 Task: Add the task  Changes made by one user not being visible to another user to the section Feature Flagging Sprint in the project ZestTech and add a Due Date to the respective task as 2024/05/23.
Action: Mouse moved to (1084, 679)
Screenshot: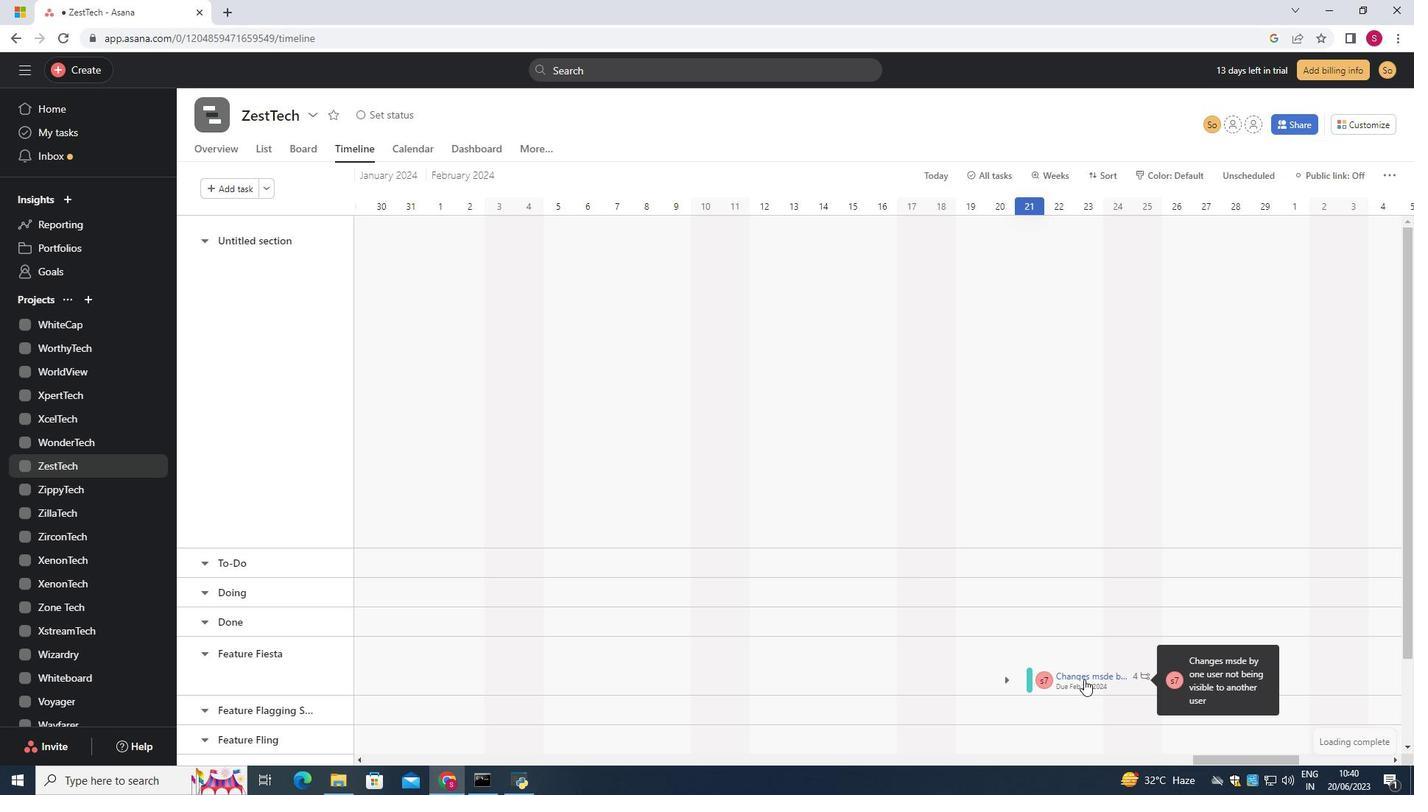 
Action: Mouse pressed left at (1084, 679)
Screenshot: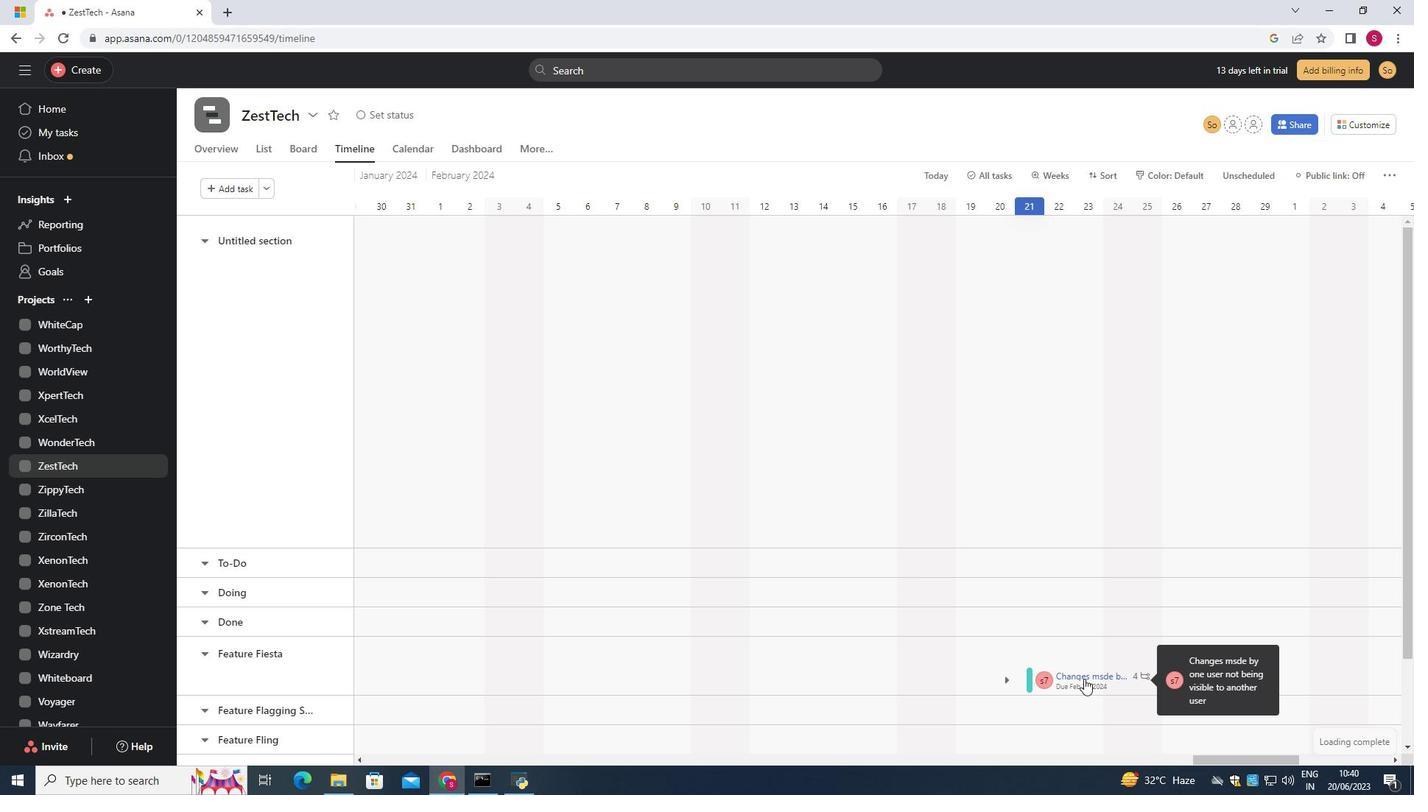 
Action: Mouse moved to (1139, 342)
Screenshot: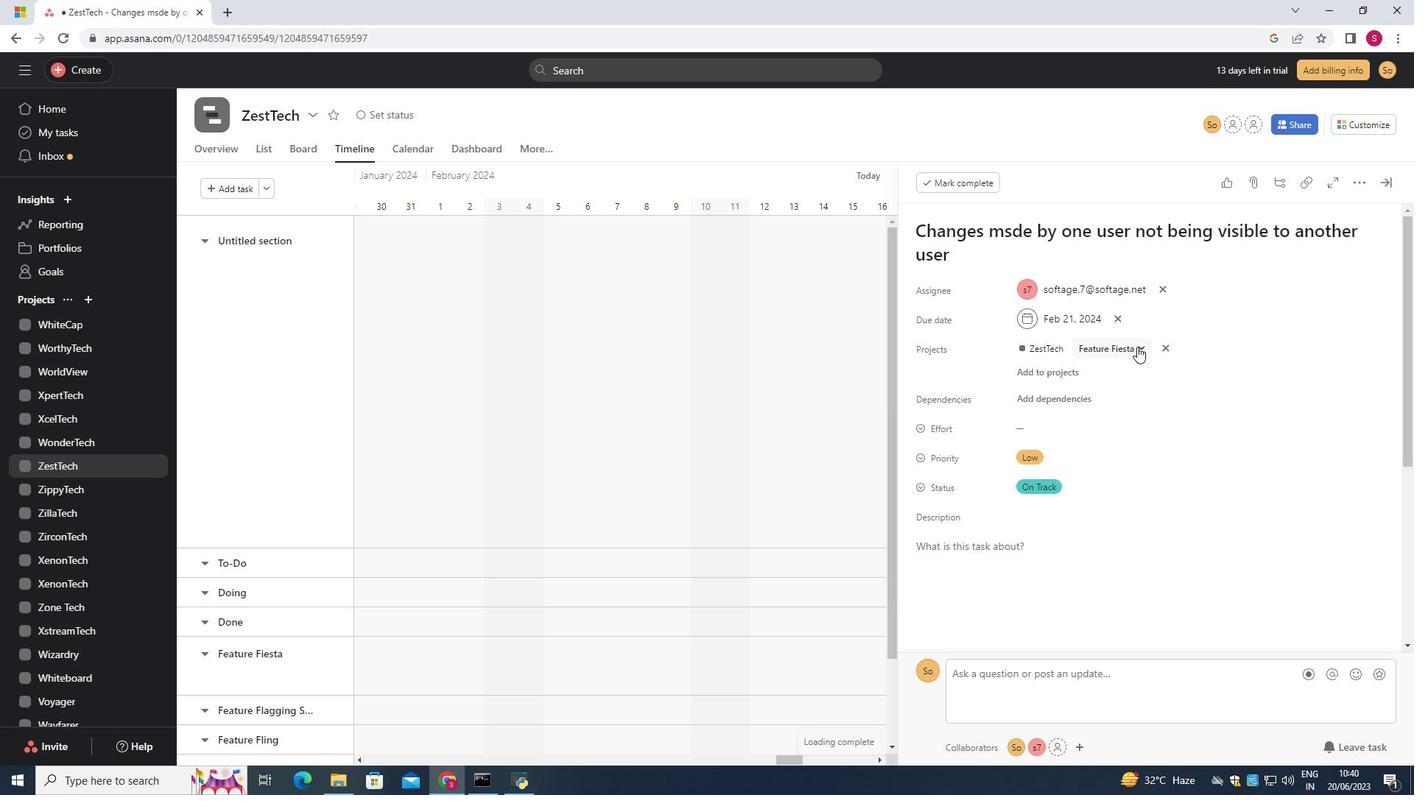 
Action: Mouse pressed left at (1139, 342)
Screenshot: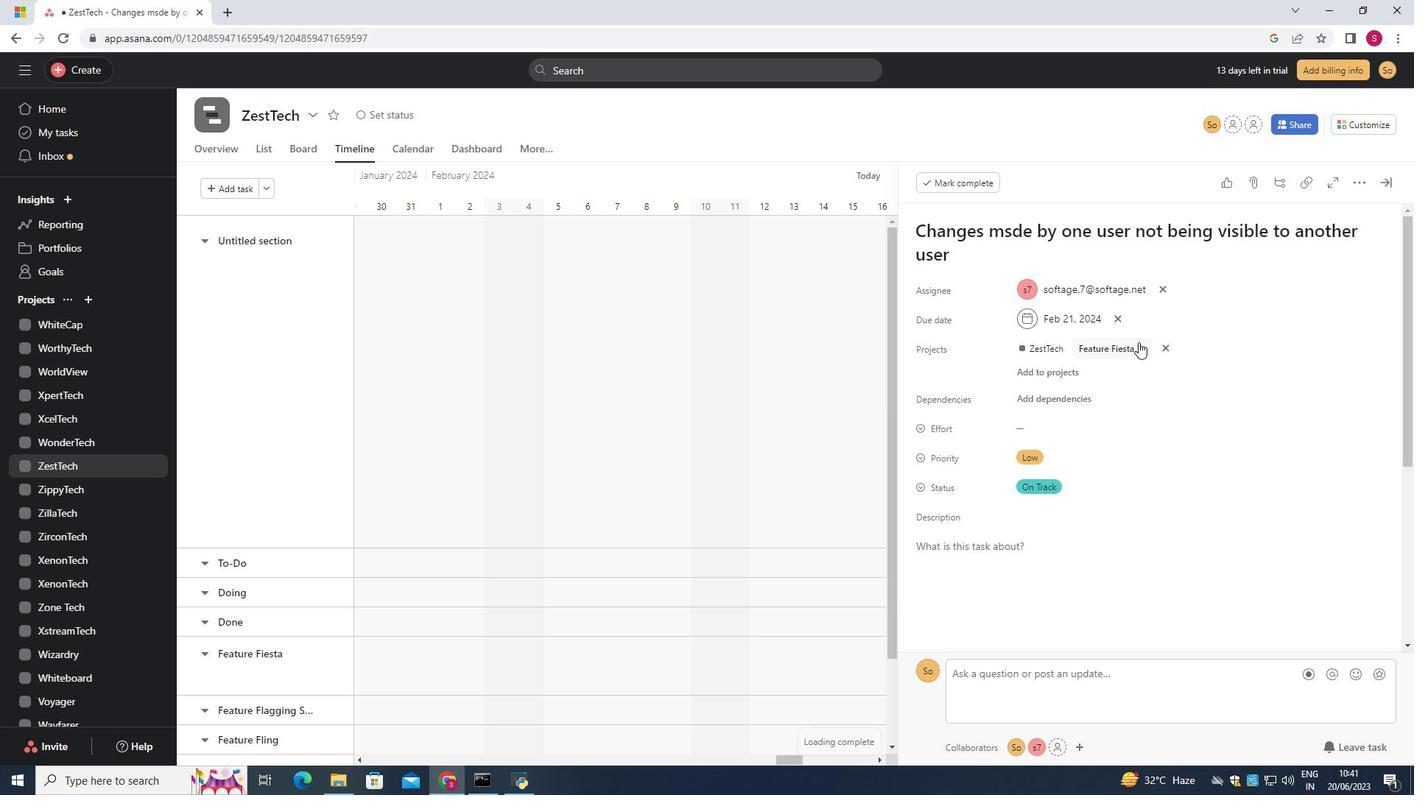 
Action: Mouse moved to (1094, 515)
Screenshot: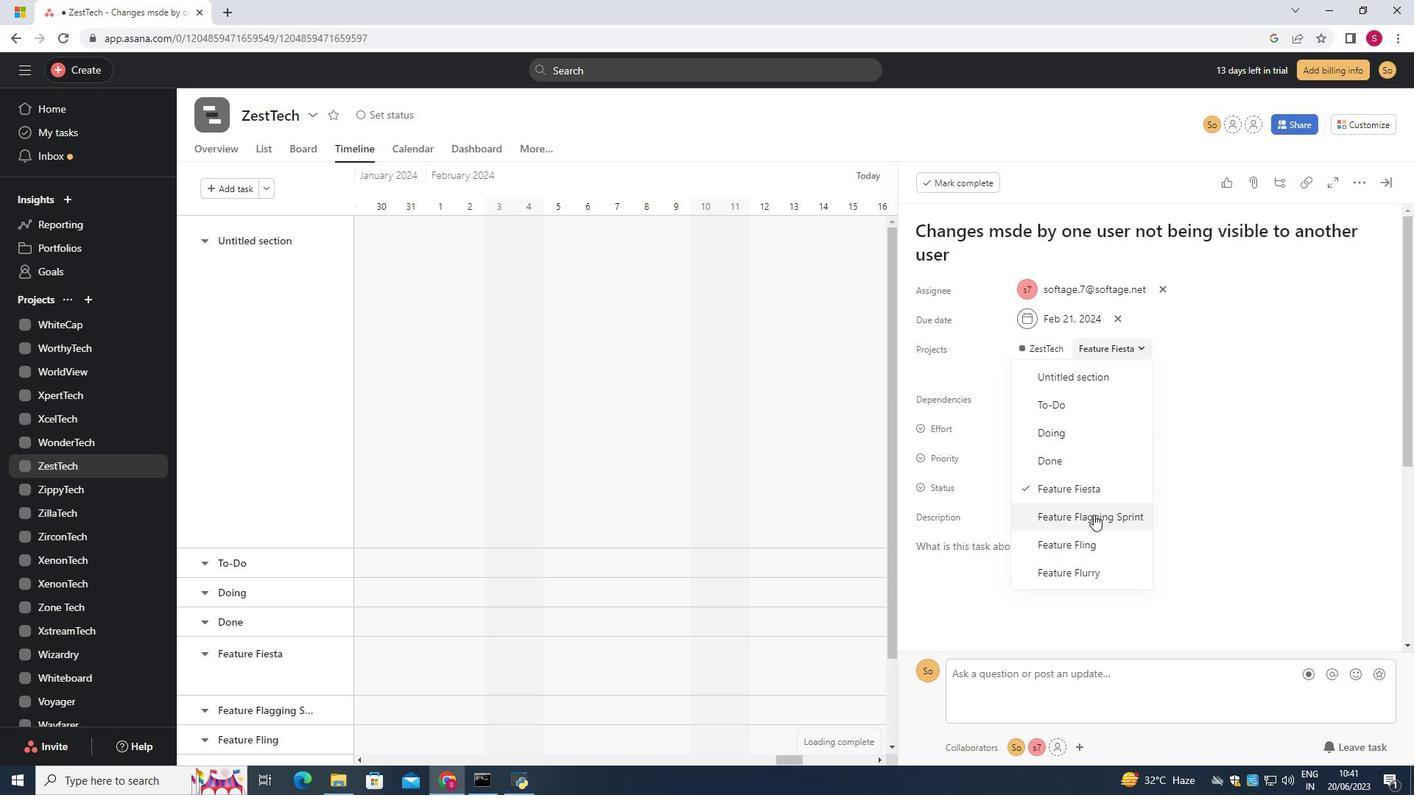 
Action: Mouse pressed left at (1094, 515)
Screenshot: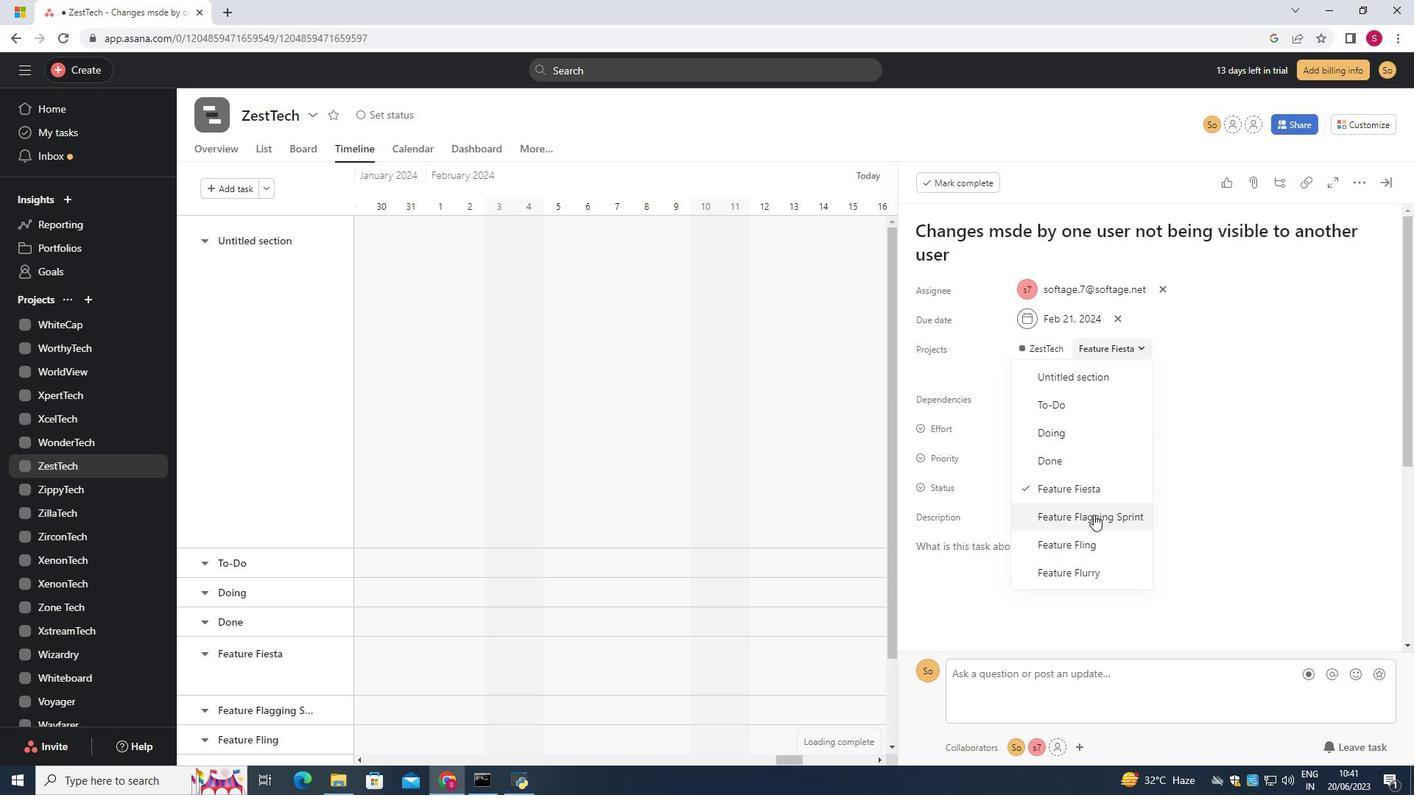 
Action: Mouse moved to (1120, 319)
Screenshot: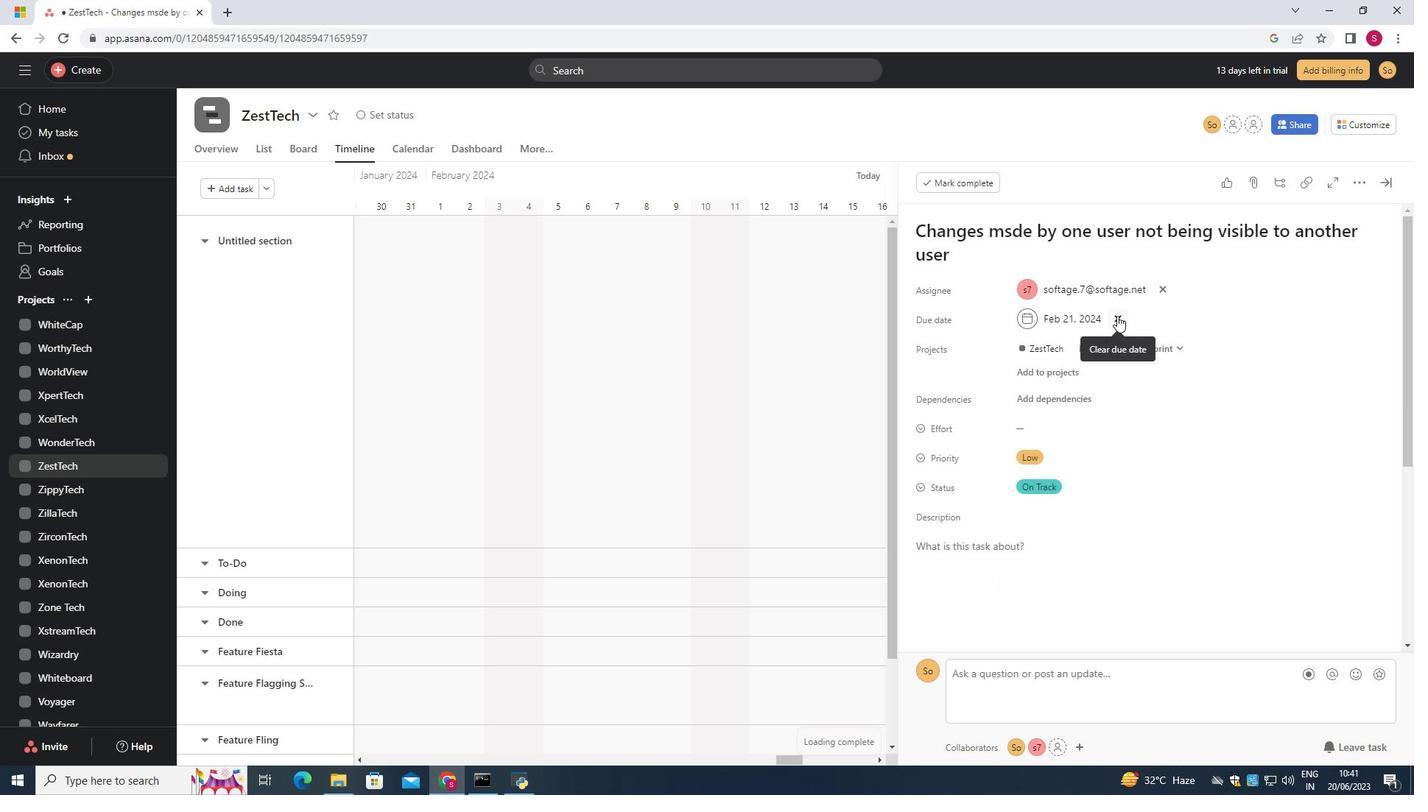 
Action: Mouse pressed left at (1120, 319)
Screenshot: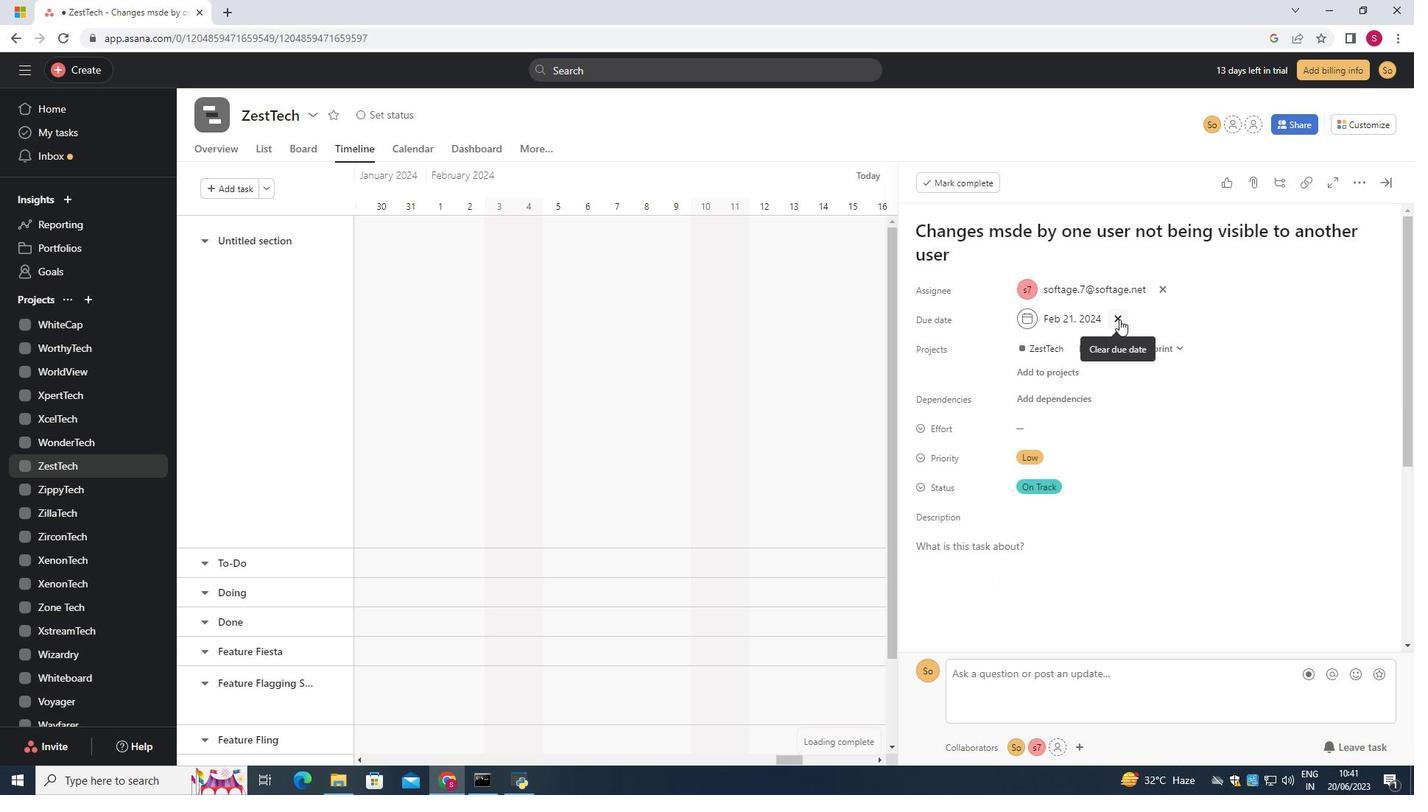 
Action: Mouse moved to (1027, 316)
Screenshot: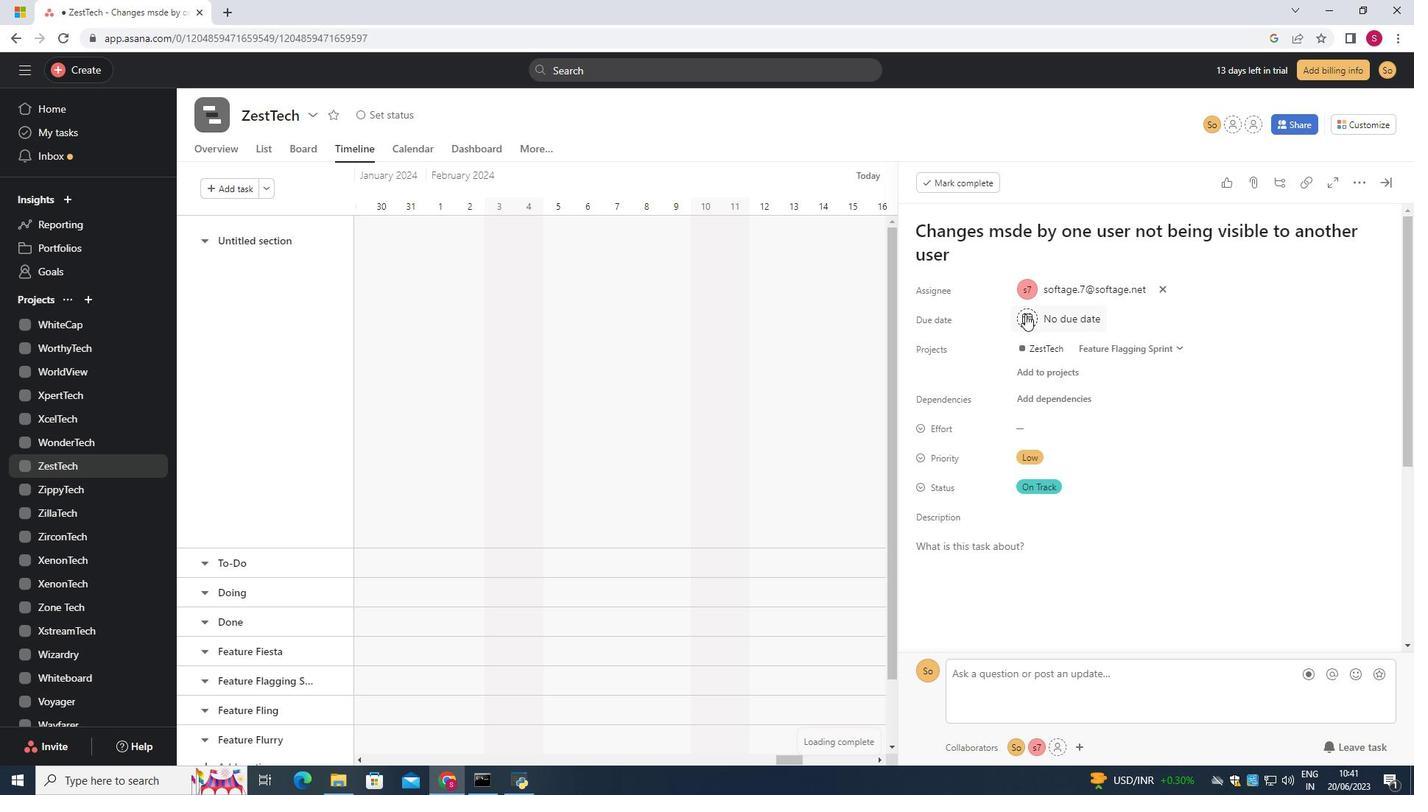 
Action: Mouse pressed left at (1027, 316)
Screenshot: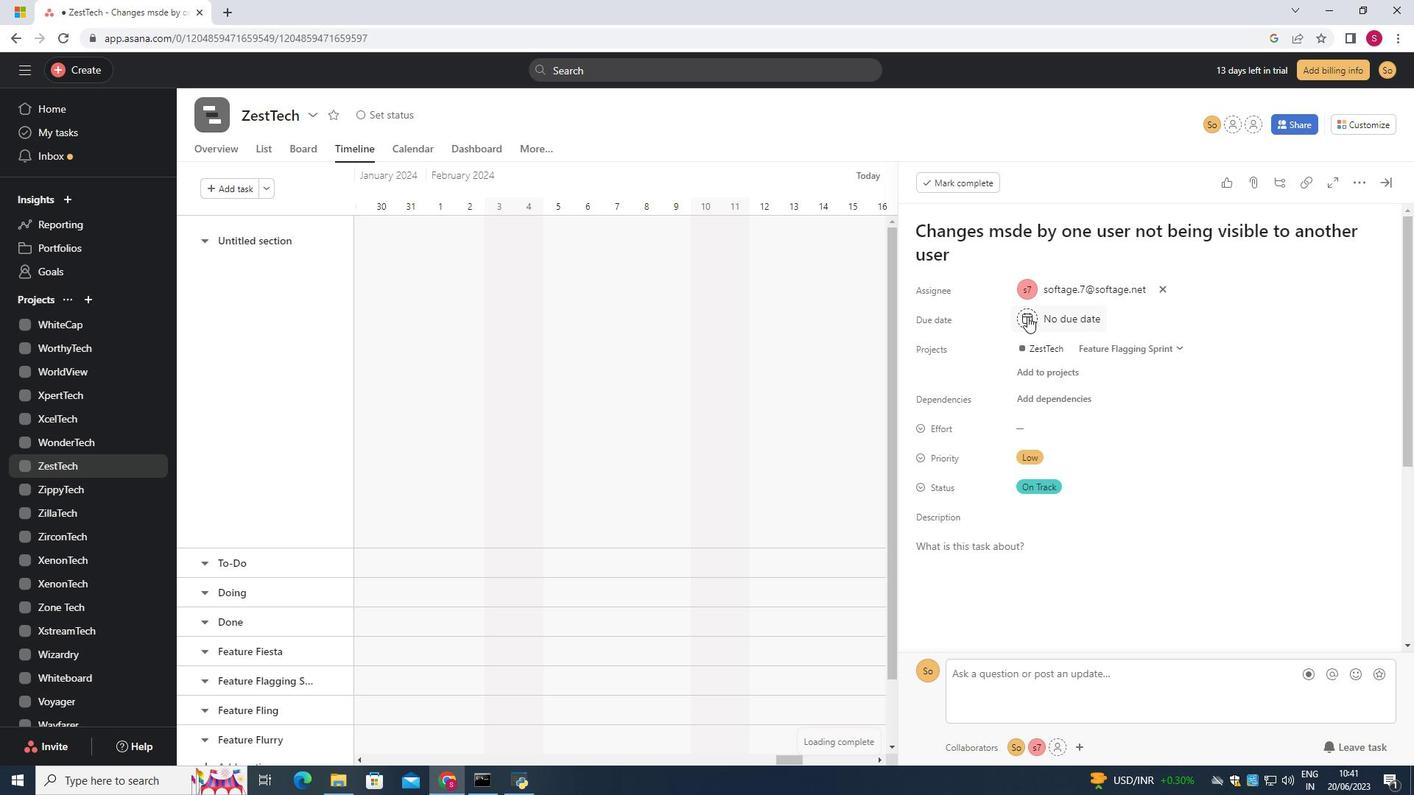 
Action: Key pressed 2024/05/23<Key.enter>
Screenshot: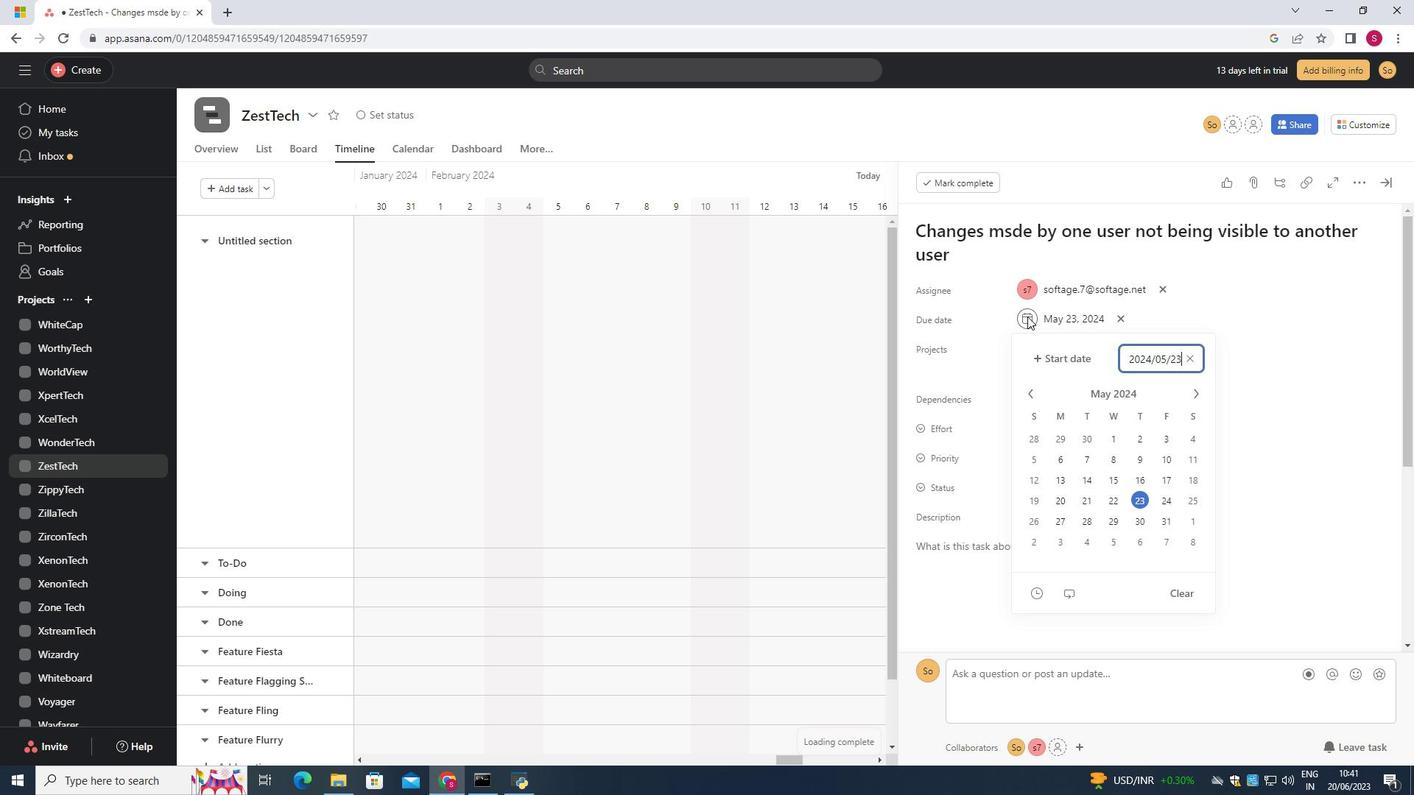 
